 Task: Add Pop & Bottle Matcha Green Tea Oatmilk Latte to the cart.
Action: Mouse pressed left at (22, 74)
Screenshot: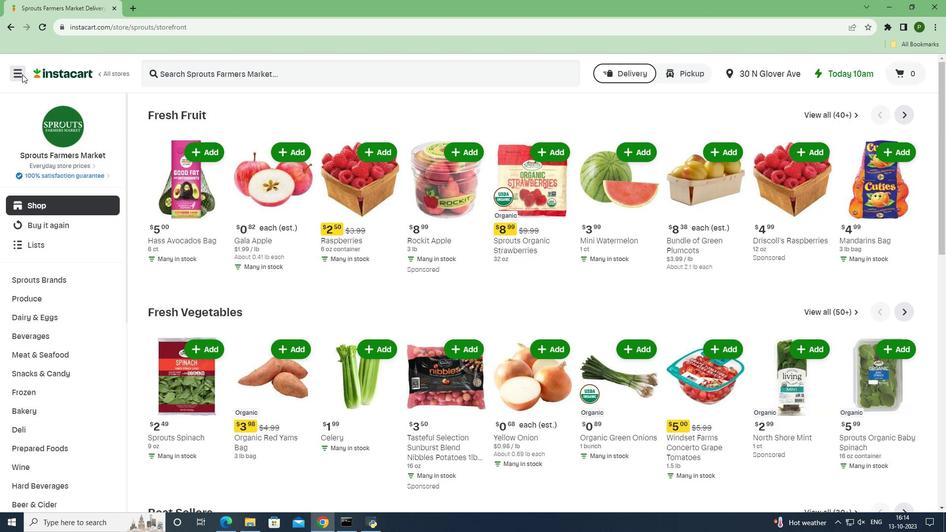 
Action: Mouse moved to (27, 262)
Screenshot: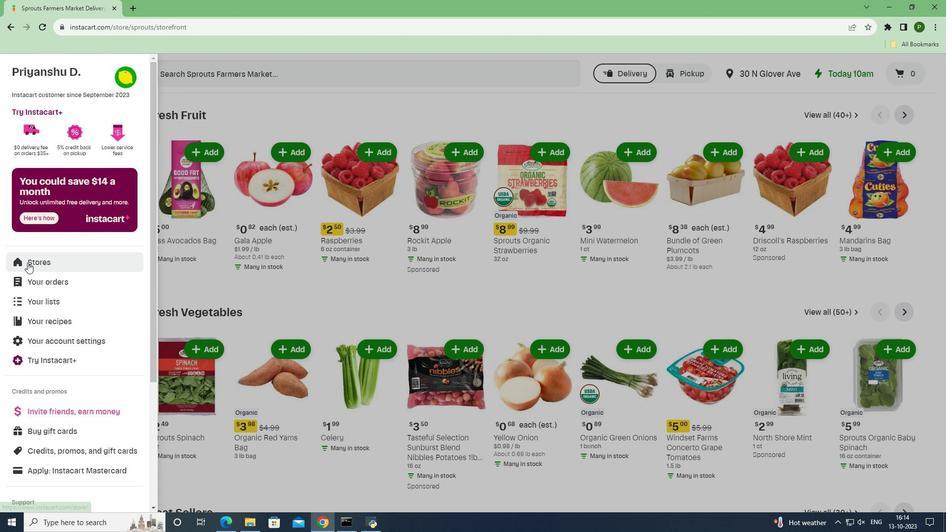 
Action: Mouse pressed left at (27, 262)
Screenshot: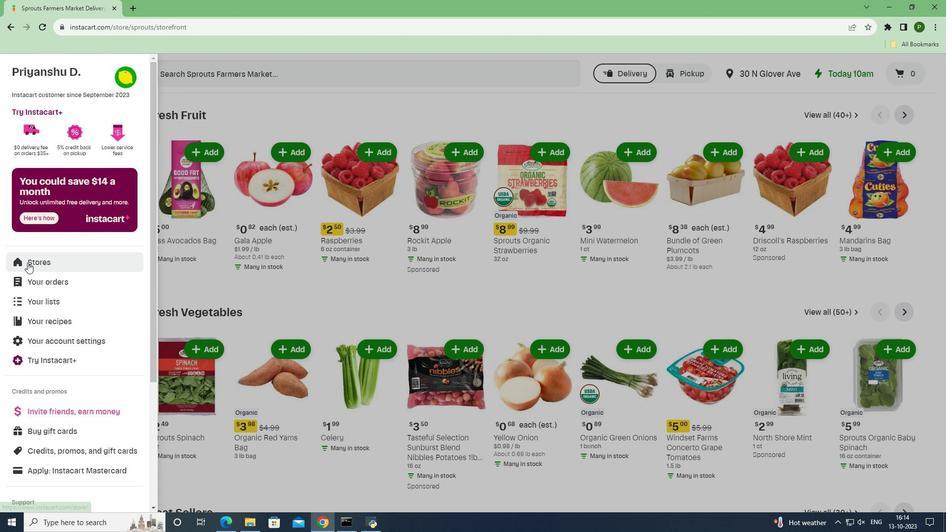 
Action: Mouse moved to (226, 112)
Screenshot: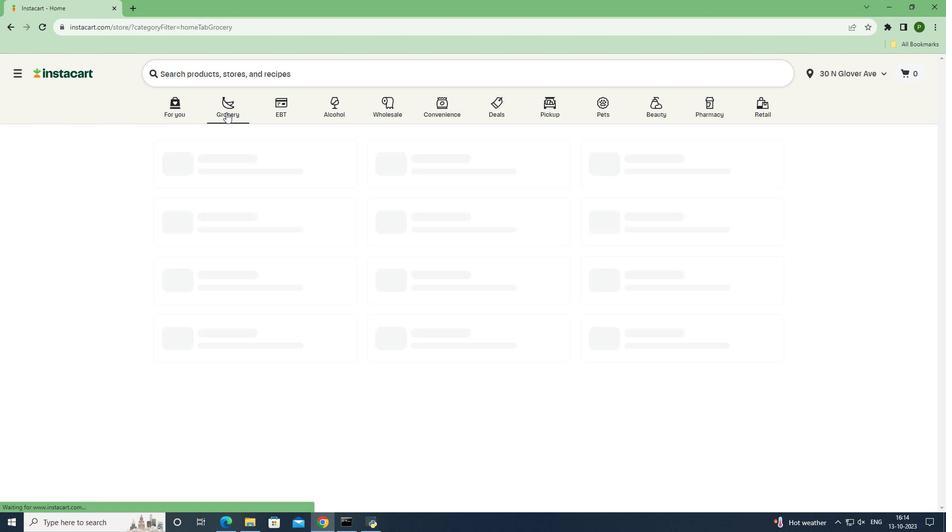 
Action: Mouse pressed left at (226, 112)
Screenshot: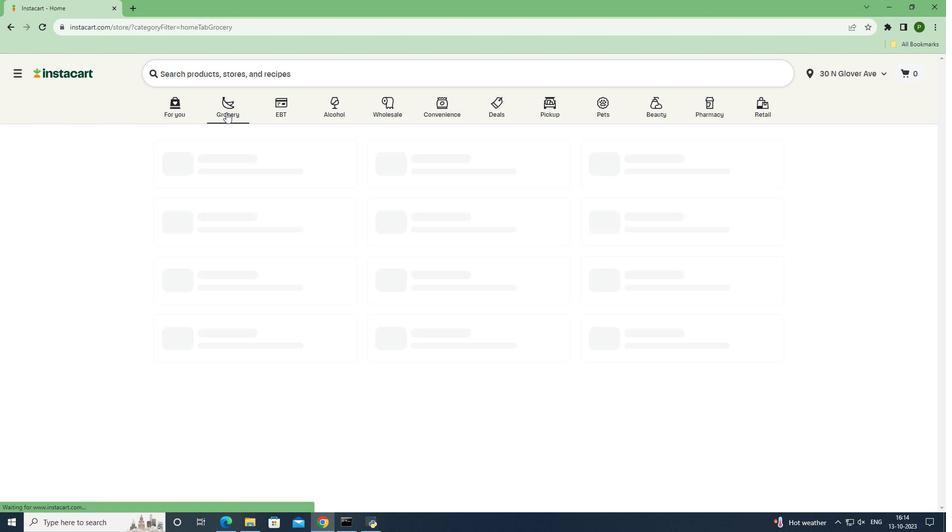 
Action: Mouse moved to (590, 225)
Screenshot: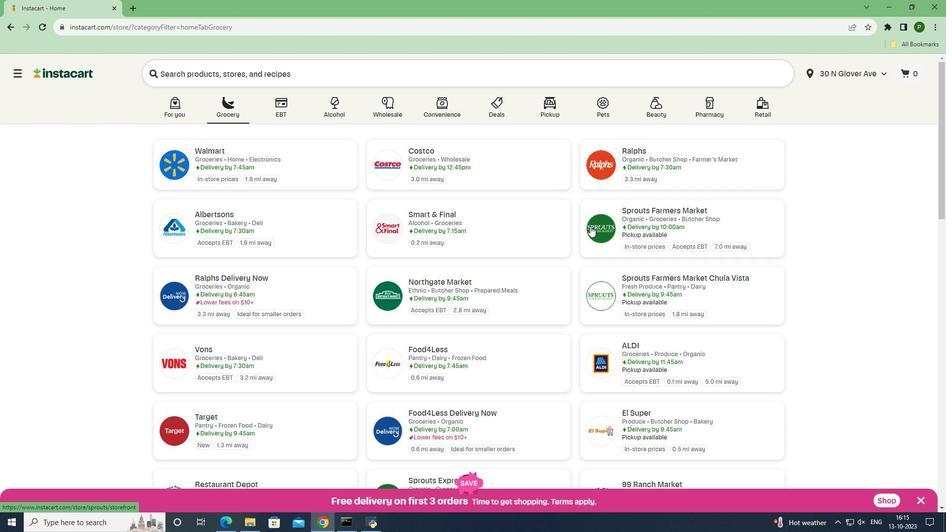 
Action: Mouse pressed left at (590, 225)
Screenshot: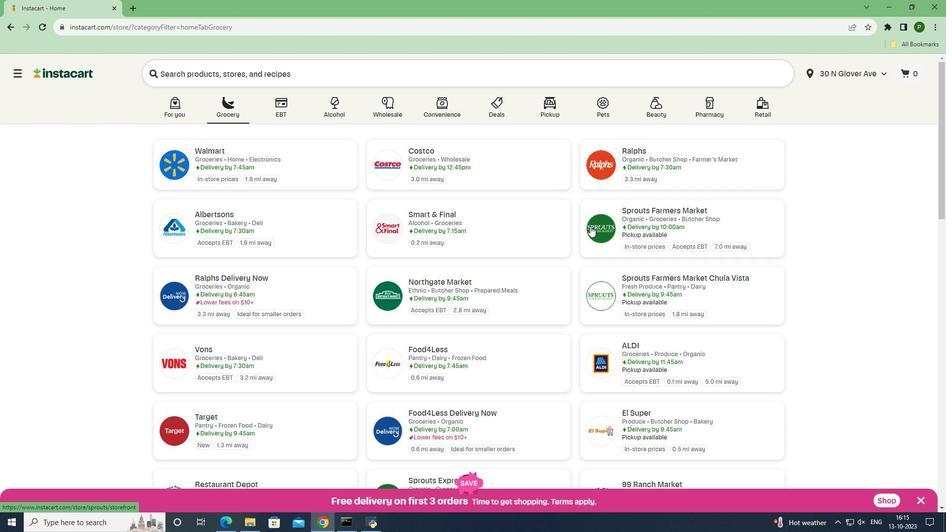 
Action: Mouse moved to (55, 336)
Screenshot: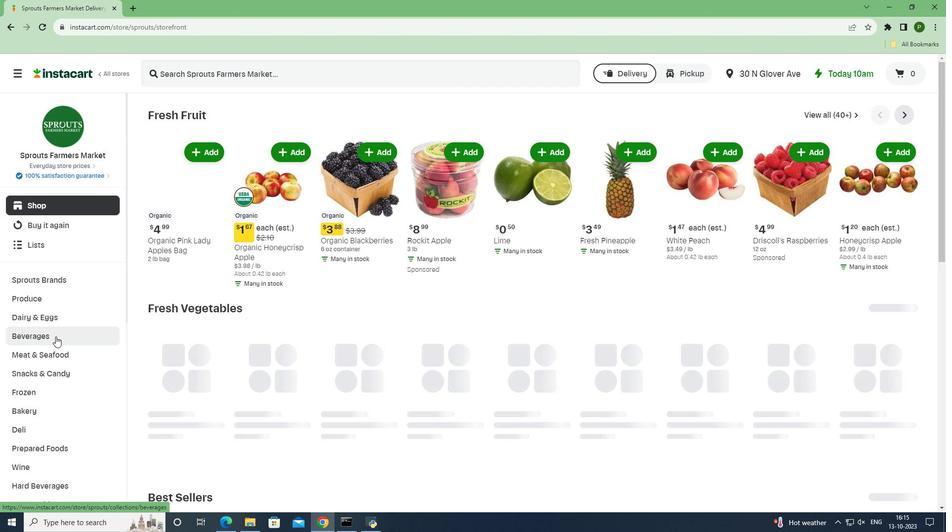 
Action: Mouse pressed left at (55, 336)
Screenshot: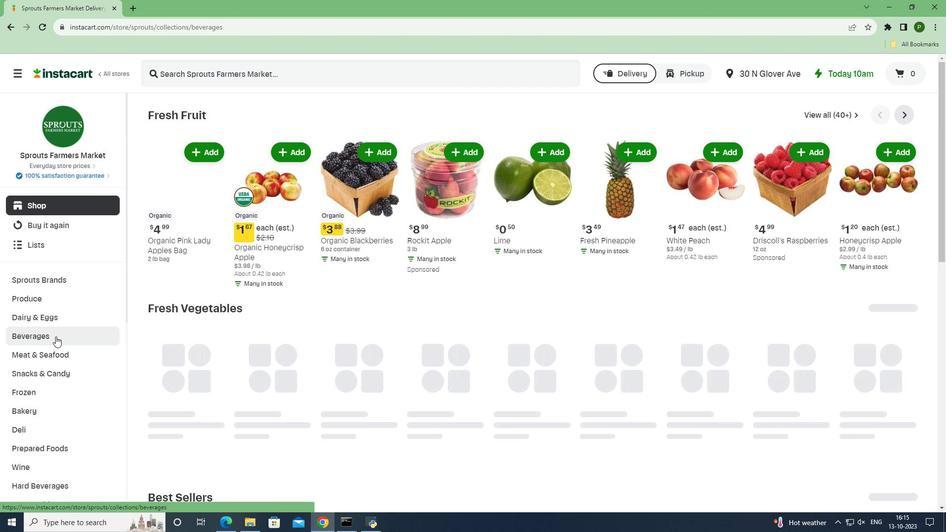 
Action: Mouse moved to (854, 137)
Screenshot: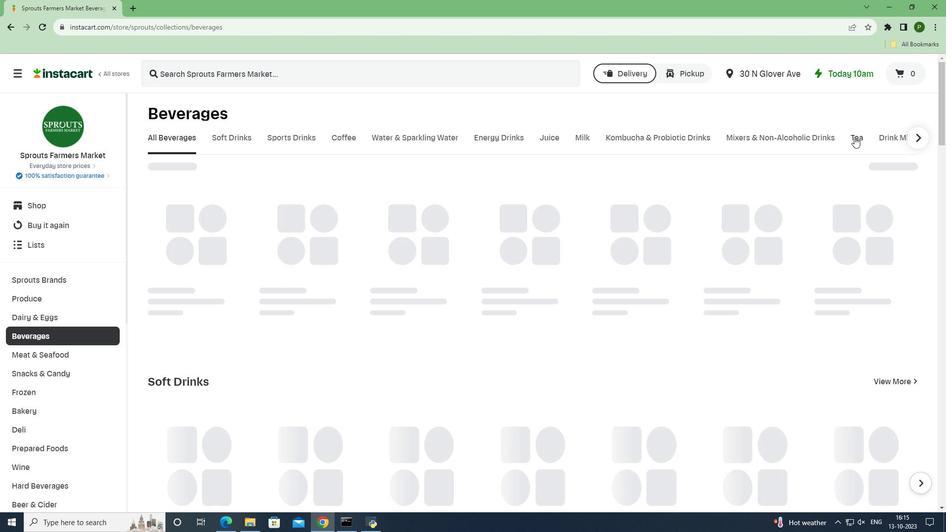 
Action: Mouse pressed left at (854, 137)
Screenshot: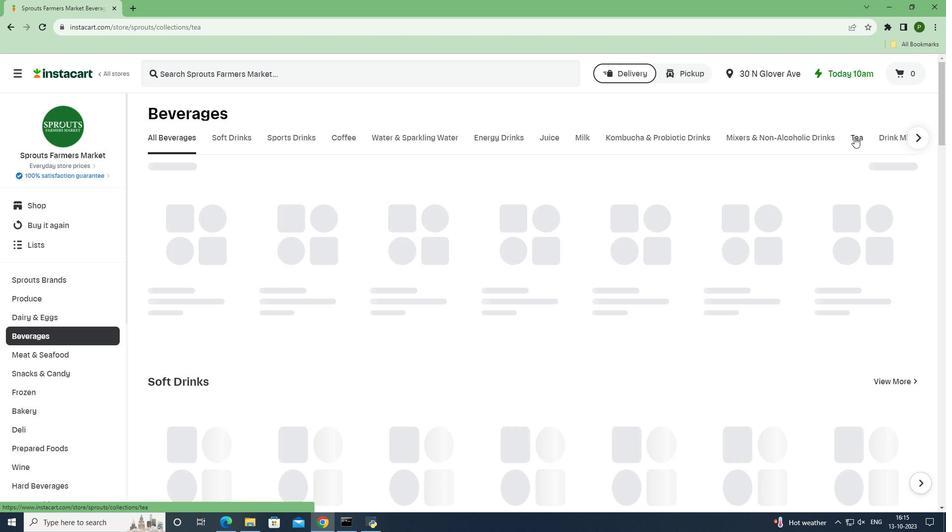 
Action: Mouse moved to (451, 85)
Screenshot: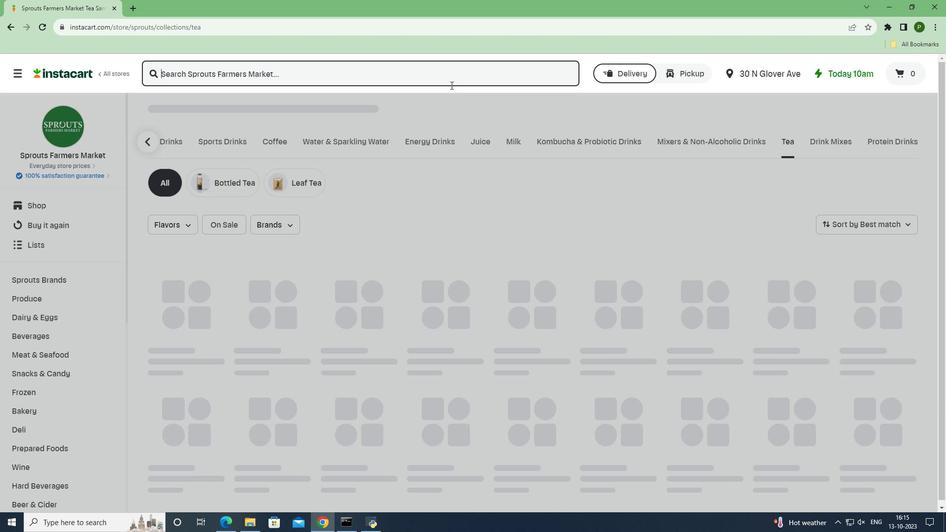 
Action: Mouse pressed left at (451, 85)
Screenshot: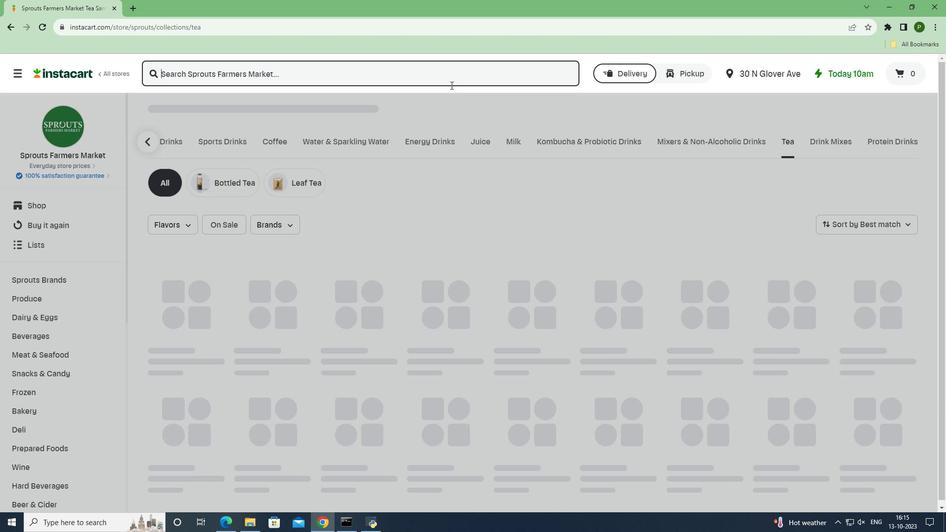 
Action: Key pressed <Key.caps_lock>P<Key.caps_lock>op<Key.space><Key.shift>&<Key.space><Key.caps_lock>B<Key.caps_lock>ottle<Key.space><Key.caps_lock>M<Key.caps_lock>atcha<Key.space><Key.caps_lock>G<Key.caps_lock>reen<Key.space><Key.caps_lock>T<Key.caps_lock>ea<Key.space><Key.caps_lock>O<Key.caps_lock>atmilk<Key.space><Key.caps_lock>L<Key.caps_lock>atte<Key.space><Key.enter>
Screenshot: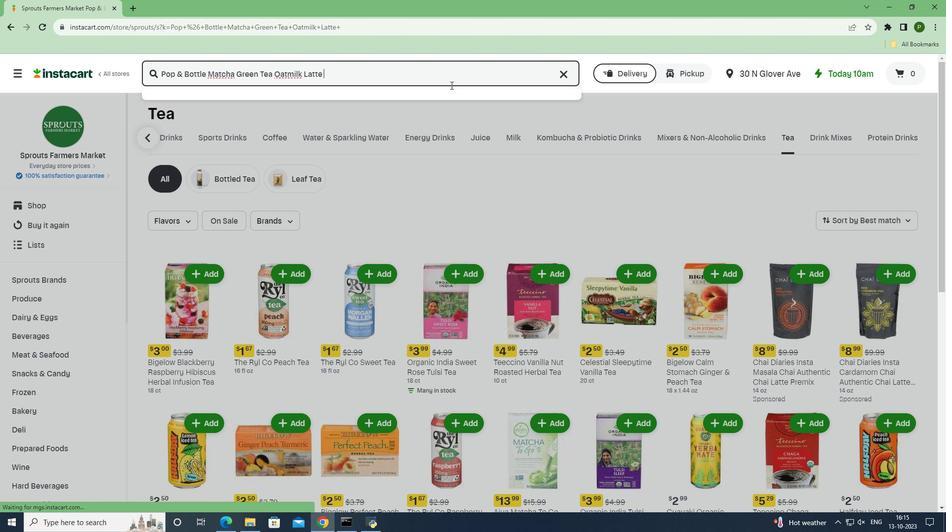 
Action: Mouse moved to (266, 172)
Screenshot: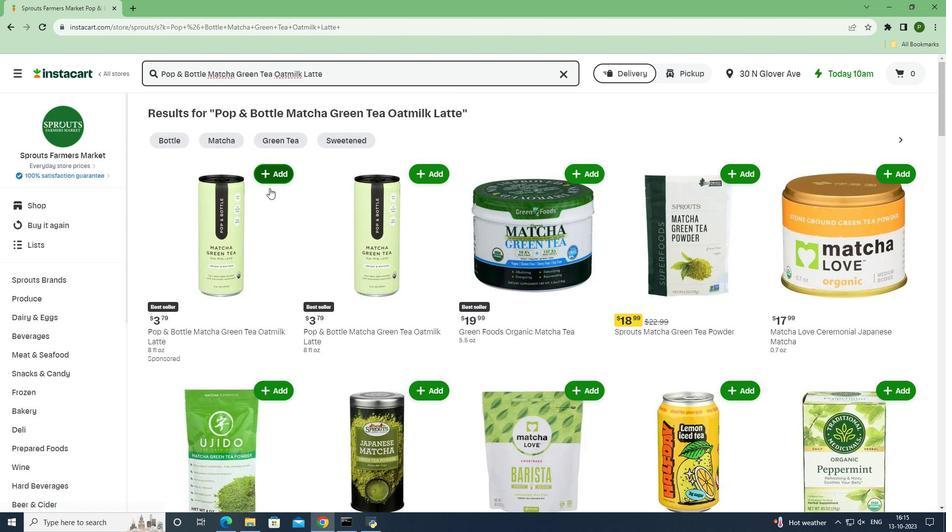 
Action: Mouse pressed left at (266, 172)
Screenshot: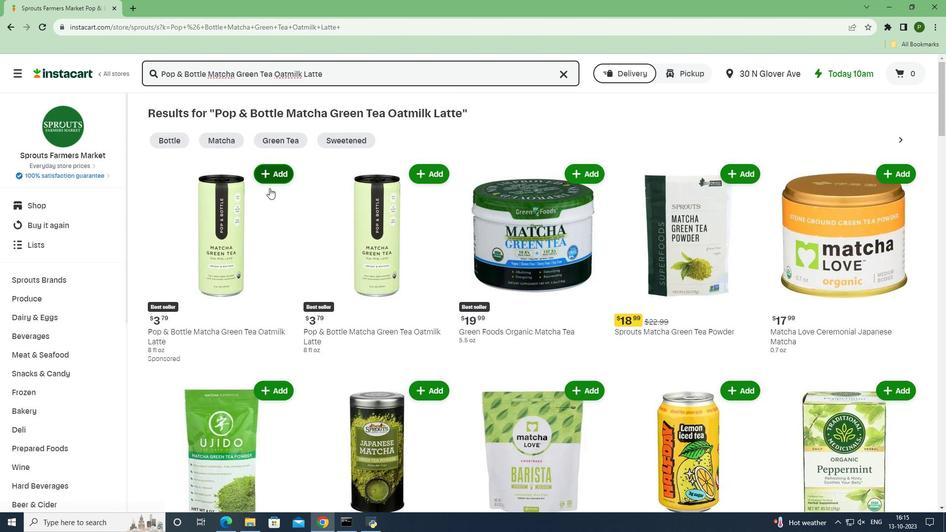 
Action: Mouse moved to (283, 210)
Screenshot: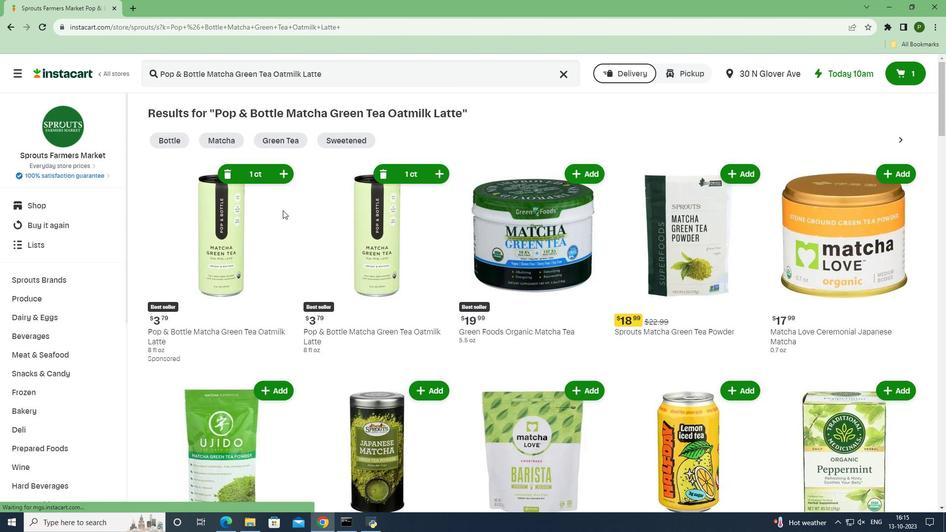 
